 Task: Create a new event for a project milestone celebration on the 16th at 9:30 PM.
Action: Mouse moved to (78, 116)
Screenshot: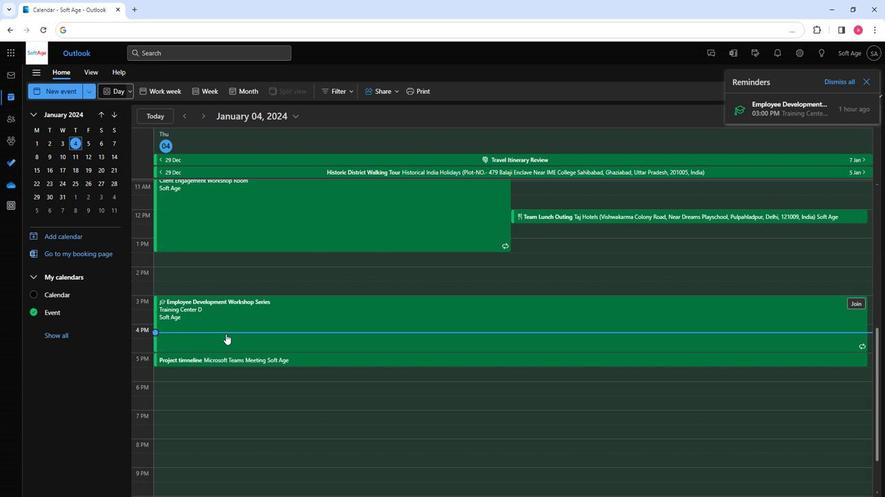 
Action: Mouse pressed left at (78, 116)
Screenshot: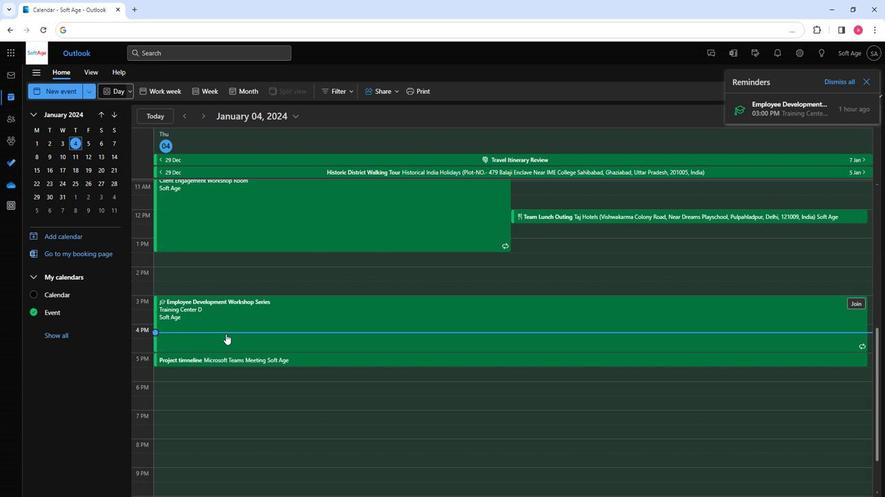 
Action: Mouse moved to (227, 171)
Screenshot: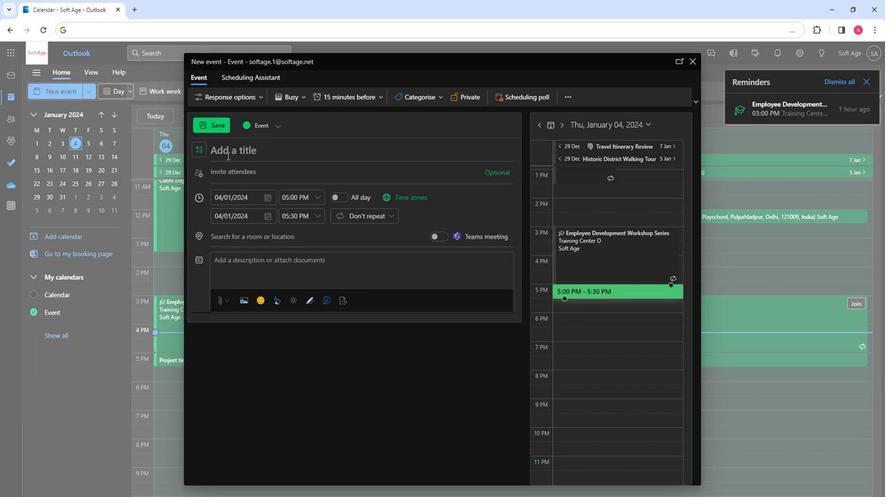 
Action: Key pressed <Key.shift><Key.shift><Key.shift><Key.shift><Key.shift><Key.shift><Key.shift><Key.shift><Key.shift><Key.shift><Key.shift><Key.shift><Key.shift><Key.shift>Project<Key.space><Key.shift>Milestone<Key.space><Key.shift>Celebration
Screenshot: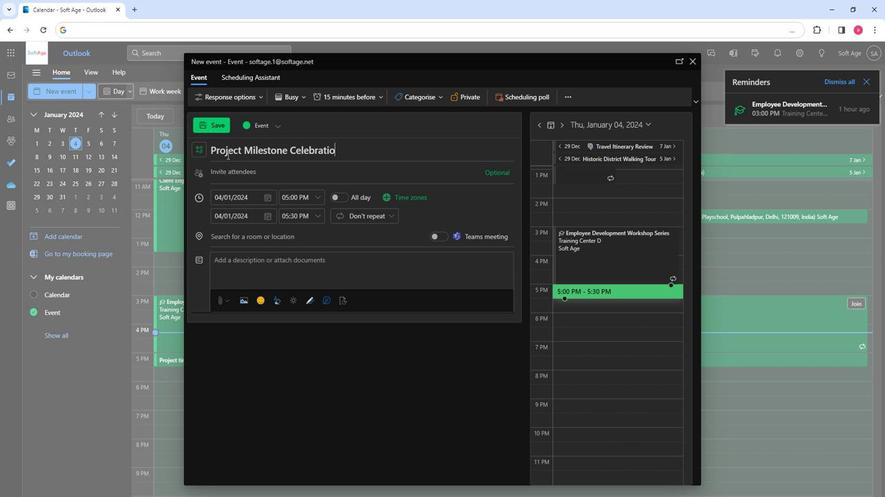 
Action: Mouse moved to (235, 187)
Screenshot: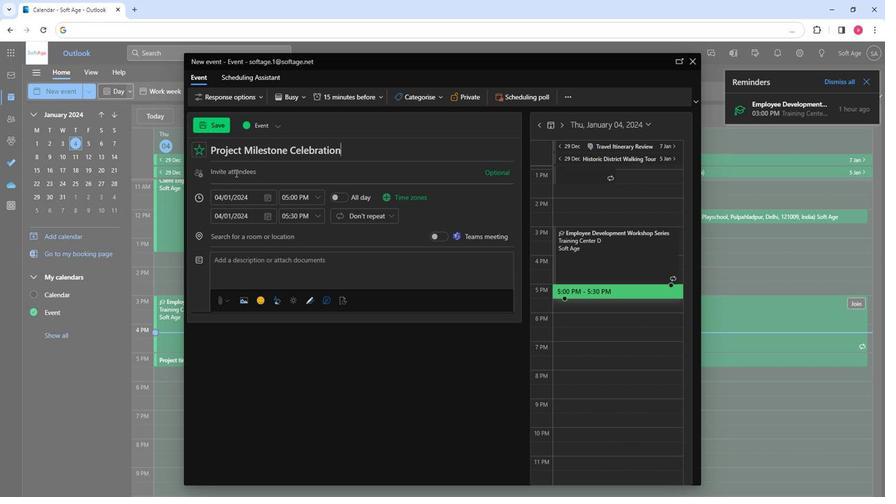 
Action: Mouse pressed left at (235, 187)
Screenshot: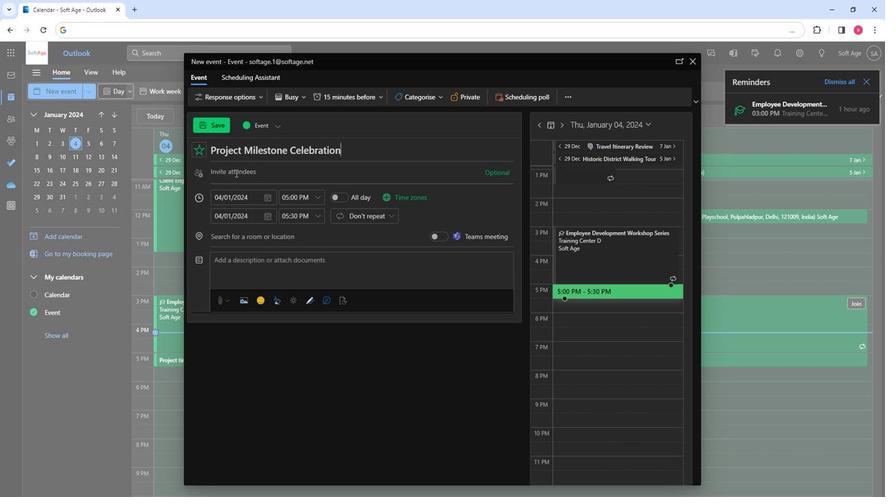 
Action: Key pressed so
Screenshot: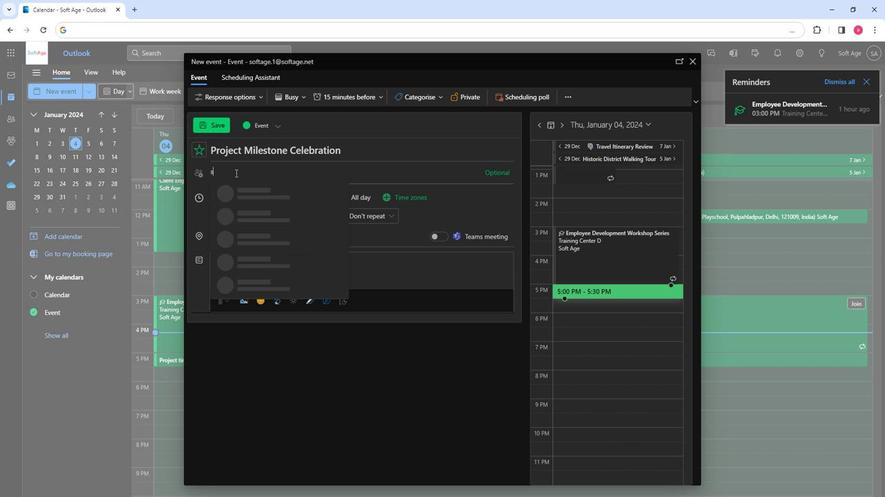 
Action: Mouse moved to (257, 231)
Screenshot: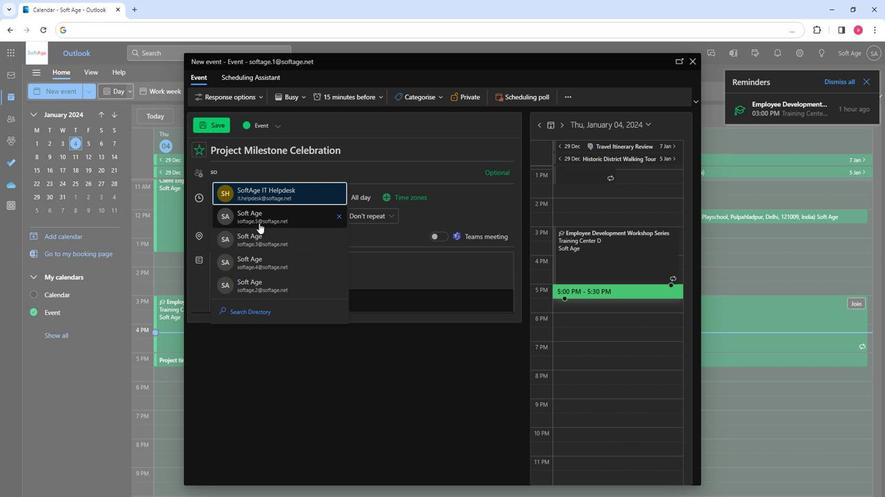 
Action: Mouse pressed left at (257, 231)
Screenshot: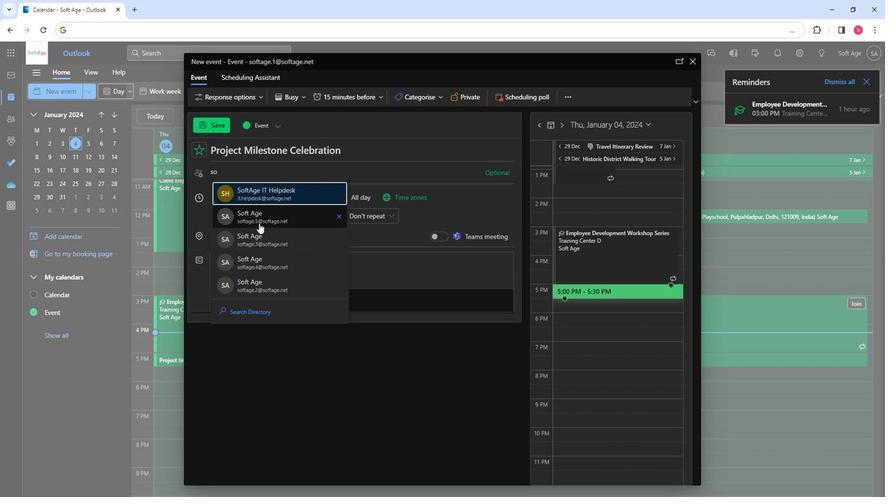 
Action: Key pressed so
Screenshot: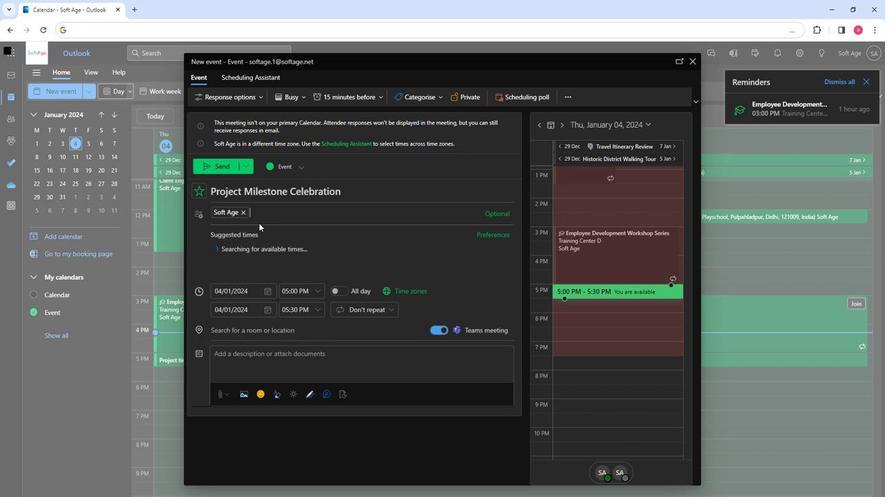 
Action: Mouse moved to (286, 281)
Screenshot: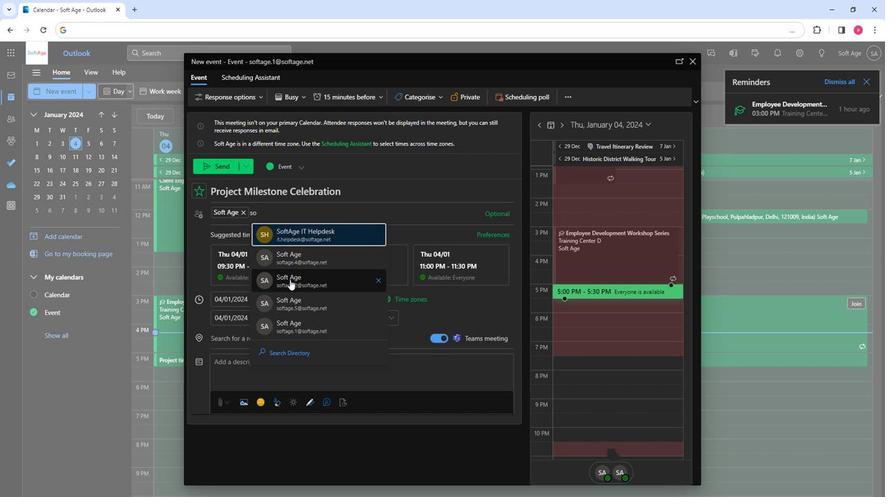 
Action: Mouse pressed left at (286, 281)
Screenshot: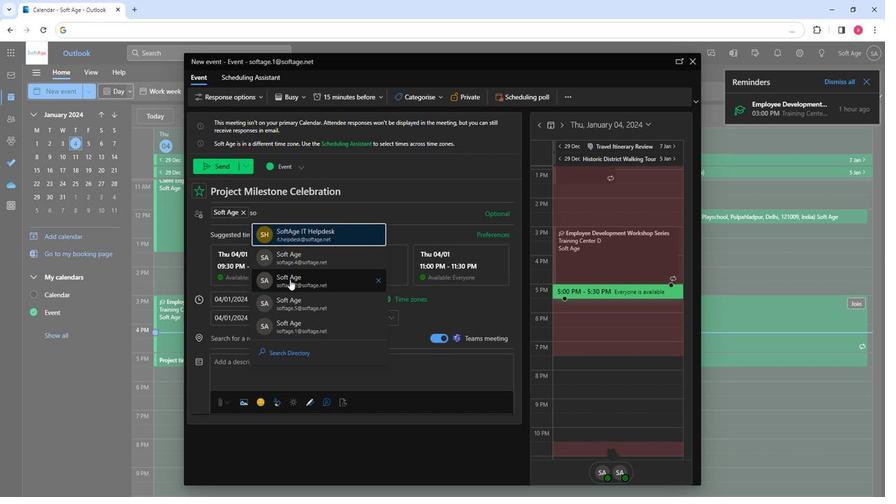 
Action: Key pressed so
Screenshot: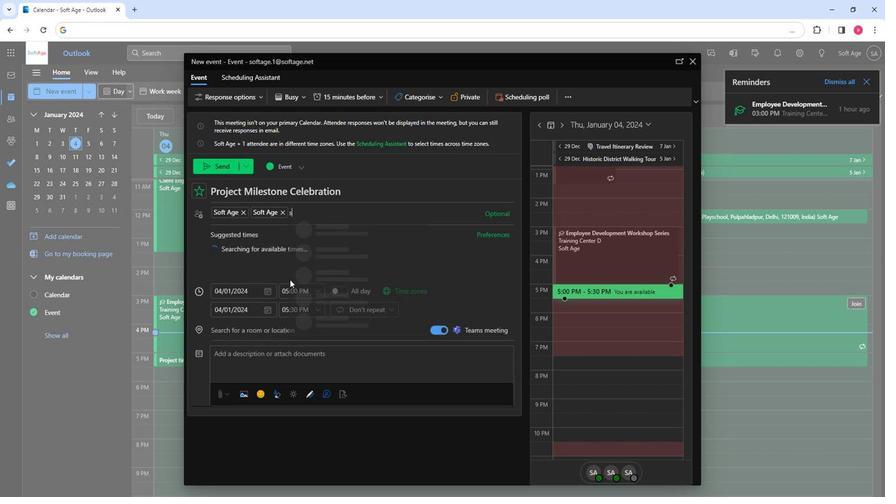 
Action: Mouse moved to (316, 302)
Screenshot: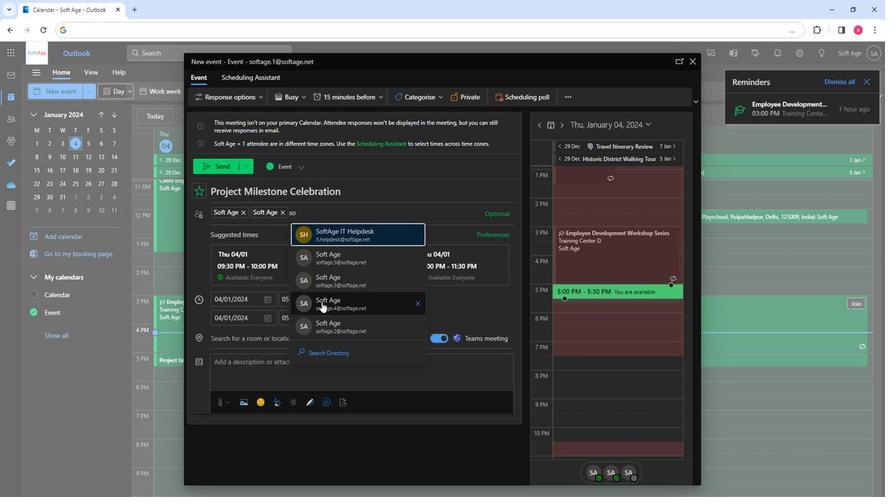 
Action: Mouse pressed left at (316, 302)
Screenshot: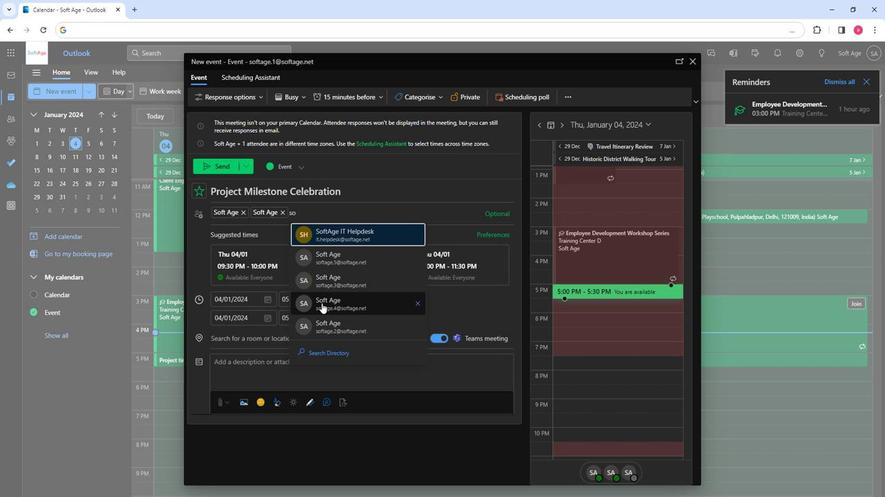 
Action: Mouse moved to (263, 295)
Screenshot: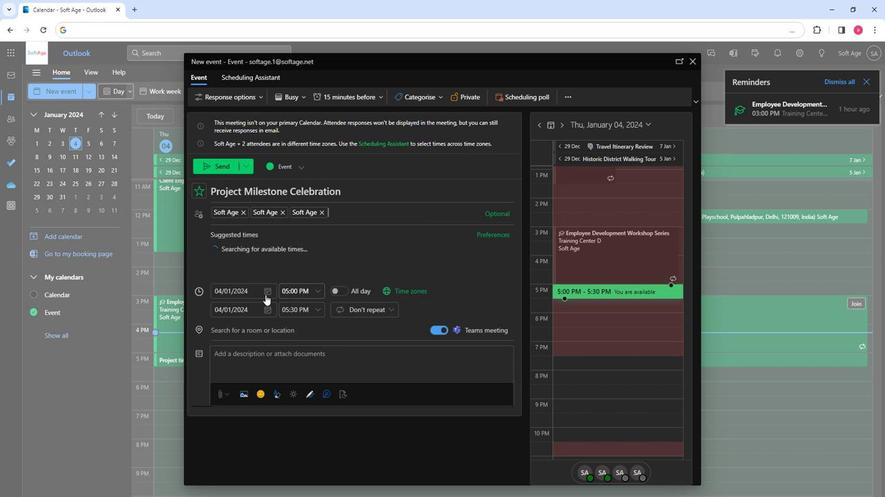 
Action: Mouse pressed left at (263, 295)
Screenshot: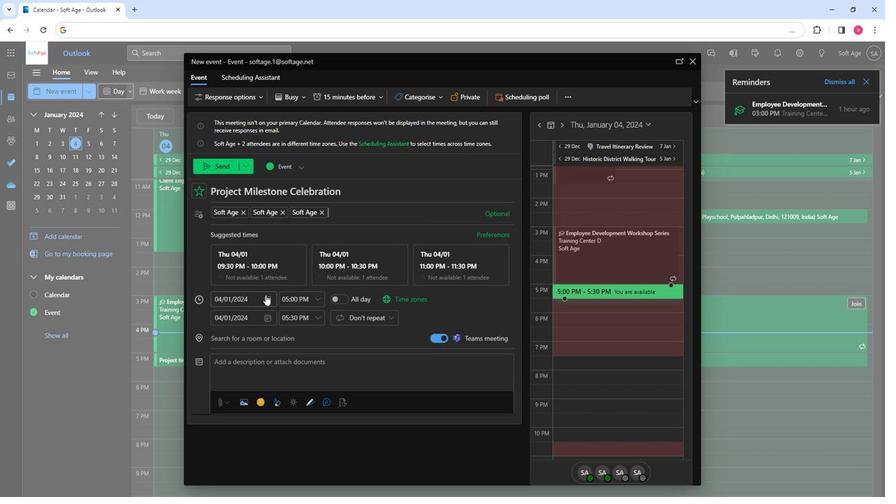 
Action: Mouse moved to (237, 364)
Screenshot: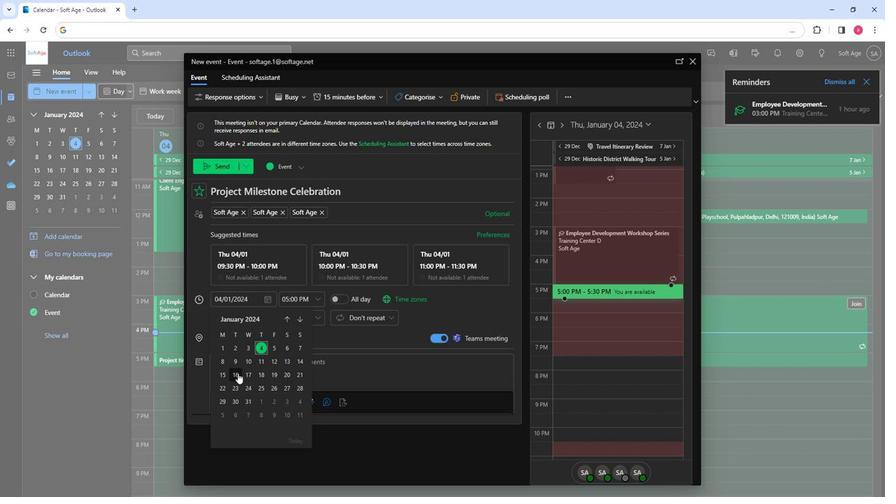 
Action: Mouse pressed left at (237, 364)
Screenshot: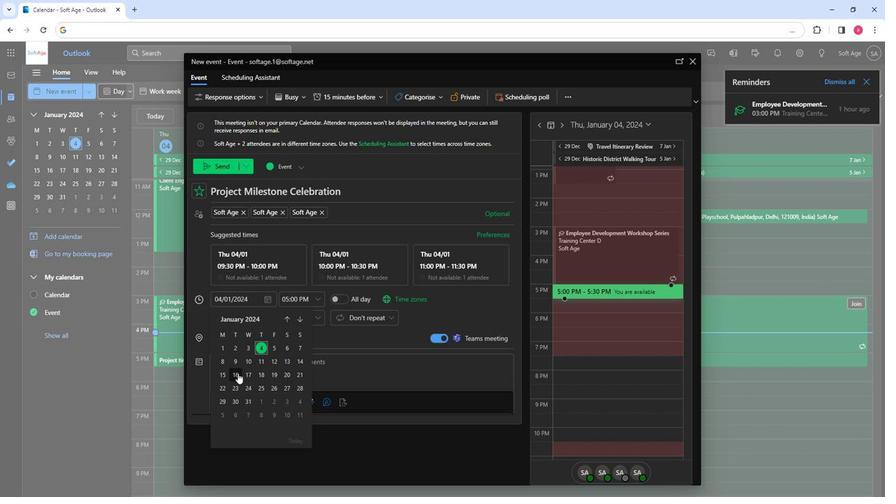 
Action: Mouse moved to (313, 300)
Screenshot: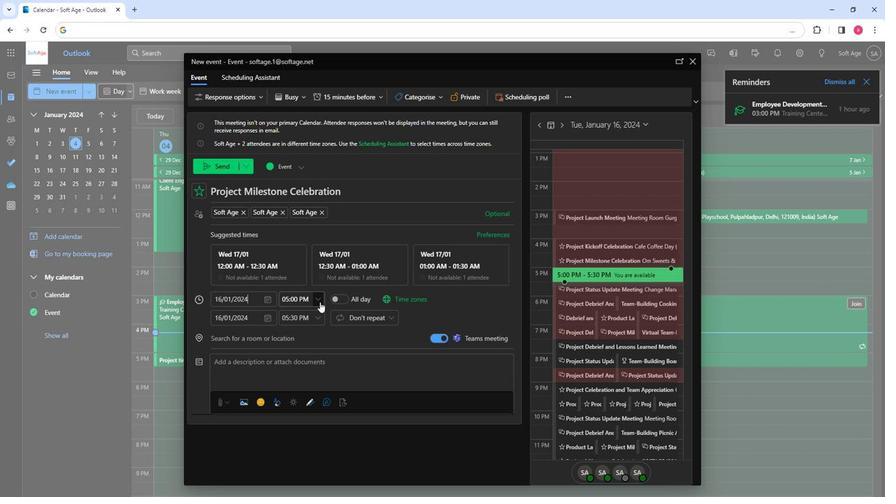 
Action: Mouse pressed left at (313, 300)
Screenshot: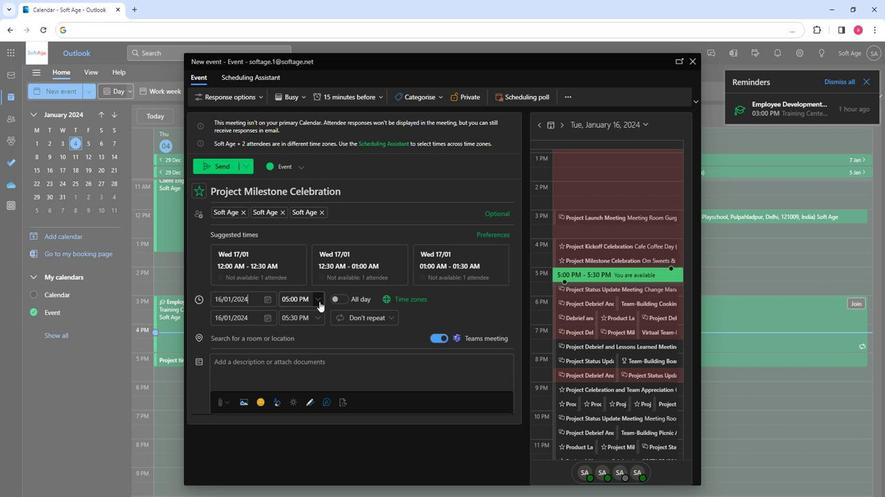 
Action: Mouse moved to (295, 344)
Screenshot: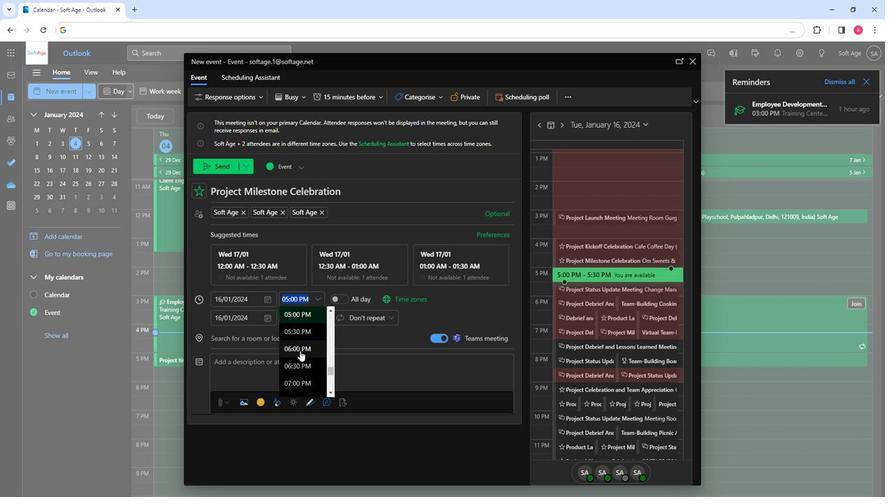 
Action: Mouse scrolled (295, 343) with delta (0, 0)
Screenshot: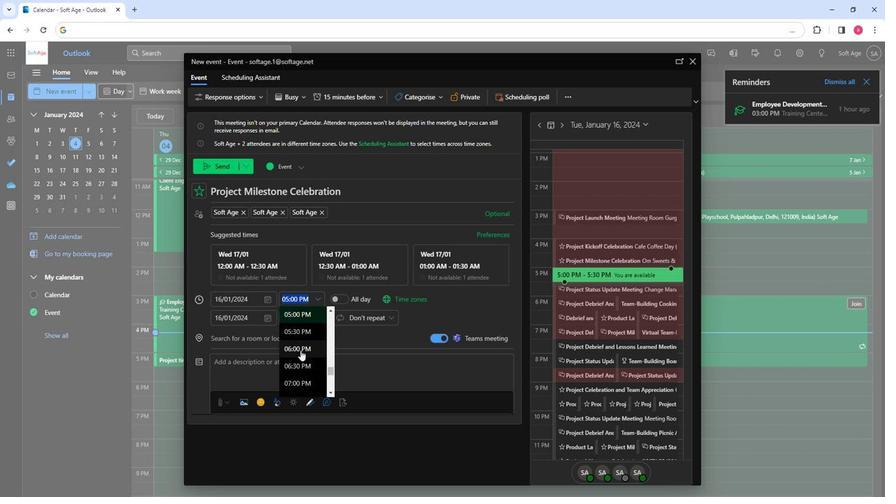 
Action: Mouse scrolled (295, 343) with delta (0, 0)
Screenshot: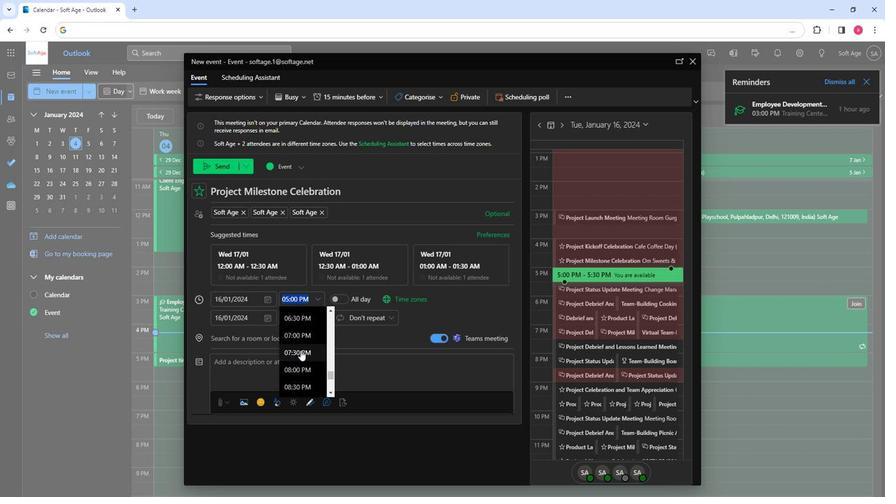 
Action: Mouse moved to (293, 362)
Screenshot: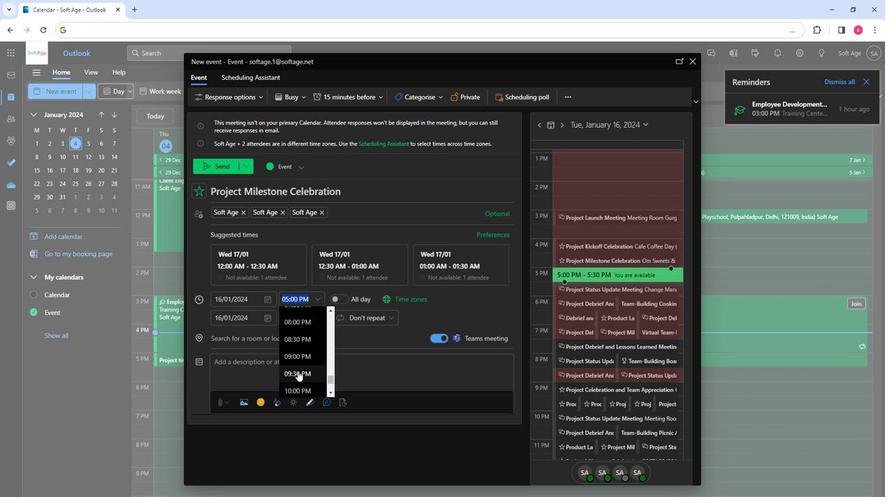 
Action: Mouse pressed left at (293, 362)
Screenshot: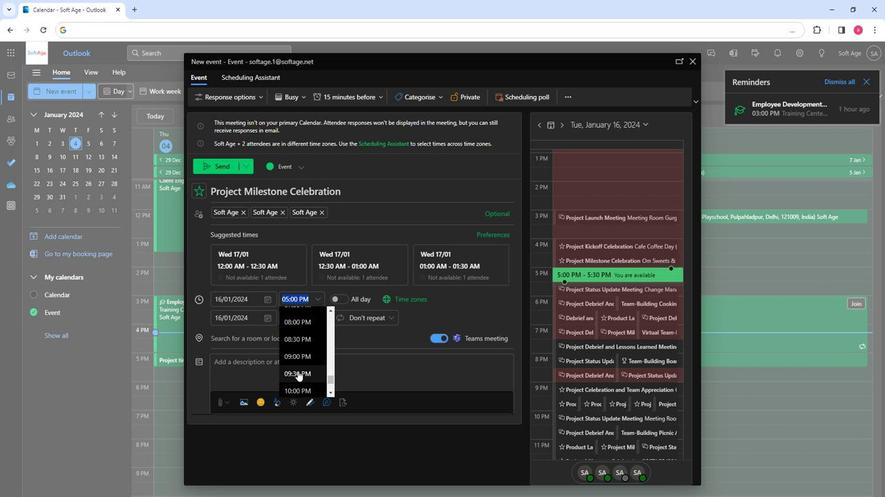 
Action: Mouse moved to (252, 334)
Screenshot: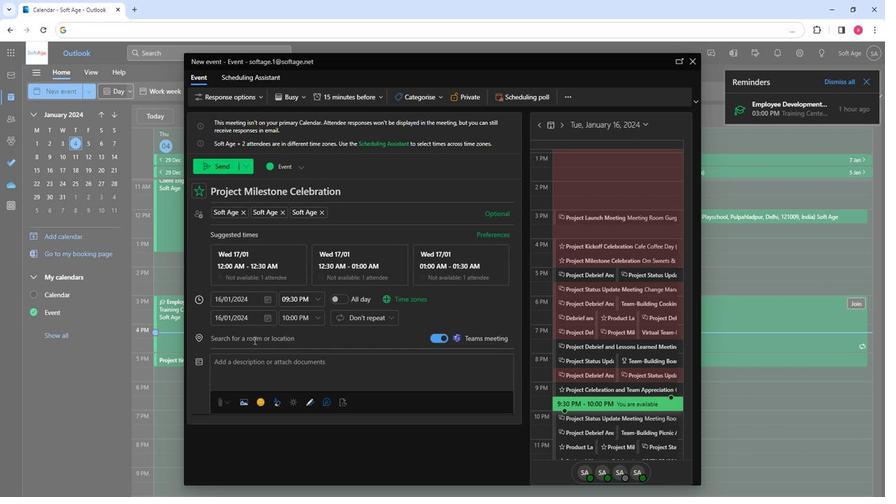 
Action: Mouse pressed left at (252, 334)
Screenshot: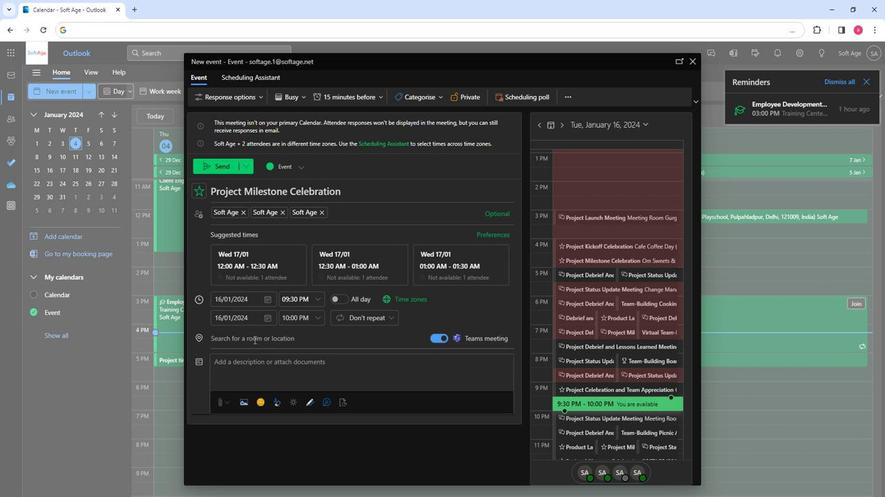 
Action: Mouse moved to (264, 294)
Screenshot: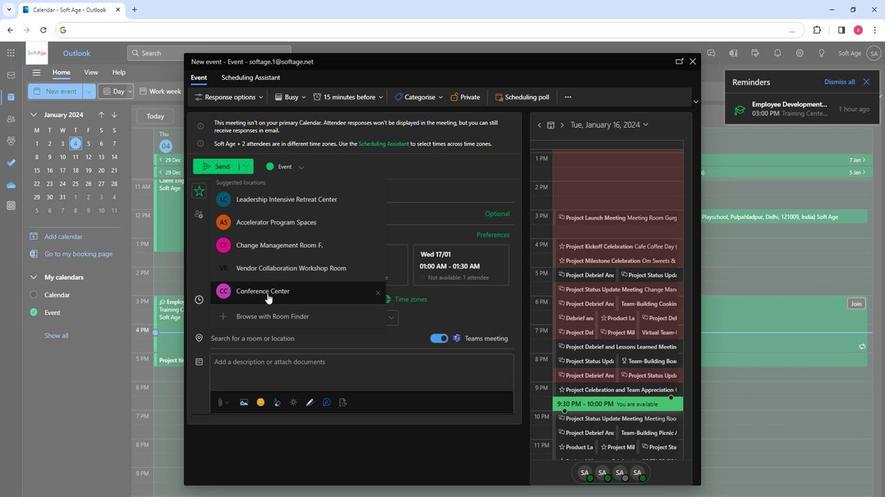 
Action: Mouse pressed left at (264, 294)
Screenshot: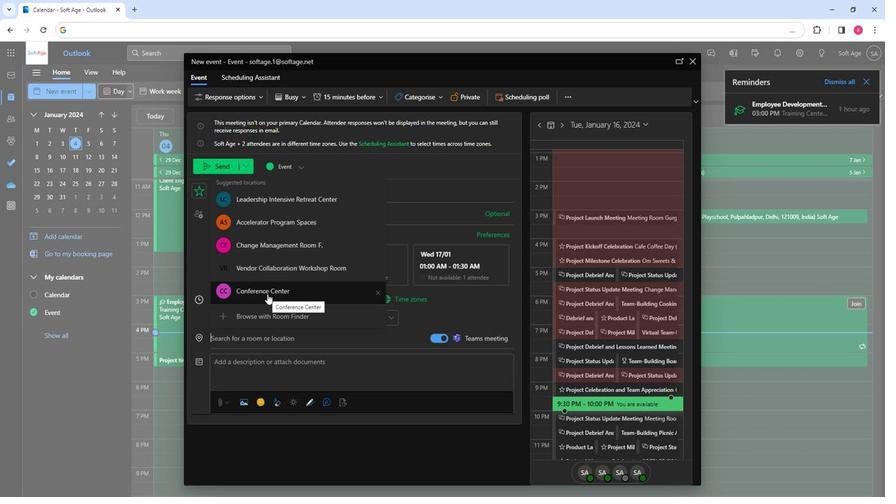 
Action: Mouse moved to (248, 363)
Screenshot: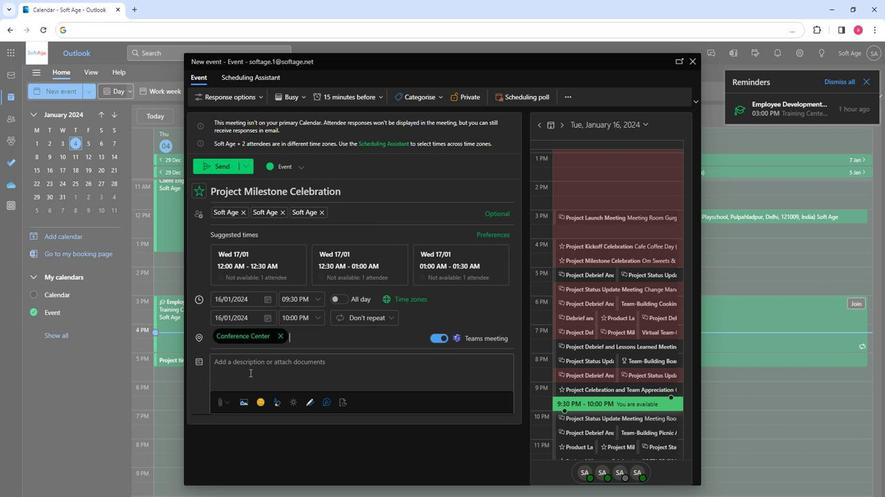 
Action: Mouse pressed left at (248, 363)
Screenshot: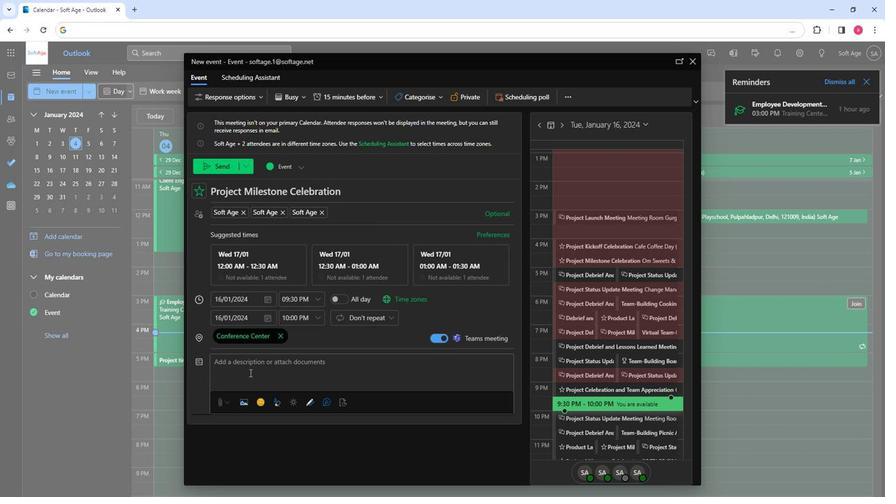 
Action: Mouse moved to (247, 365)
Screenshot: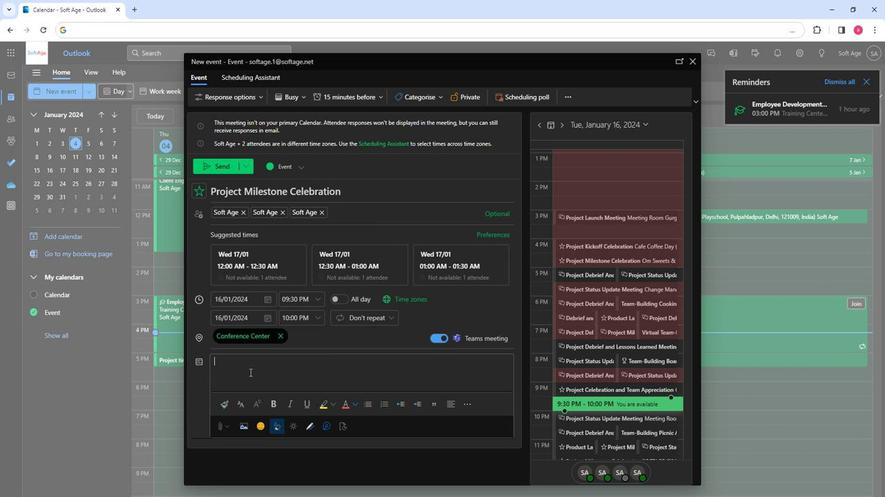 
Action: Key pressed <Key.shift>Celebrate<Key.space>project<Key.space>milestones<Key.space>with<Key.space>flair<Key.shift>!<Key.space><Key.shift>Host<Key.space>a<Key.space>milestone<Key.space>celebration<Key.space>to<Key.space>recognize<Key.space>achievements,<Key.space>acknowledge<Key.space>team<Key.space>efforts,<Key.space>and<Key.space>build<Key.space>enthusiasm<Key.space>for<Key.space>the<Key.space>journey<Key.space>ahead.<Key.space><Key.shift>Cheers<Key.space>to<Key.space>the<Key.space>accomplishments<Key.space>and<Key.space>future<Key.space>triumphs<Key.shift>
Screenshot: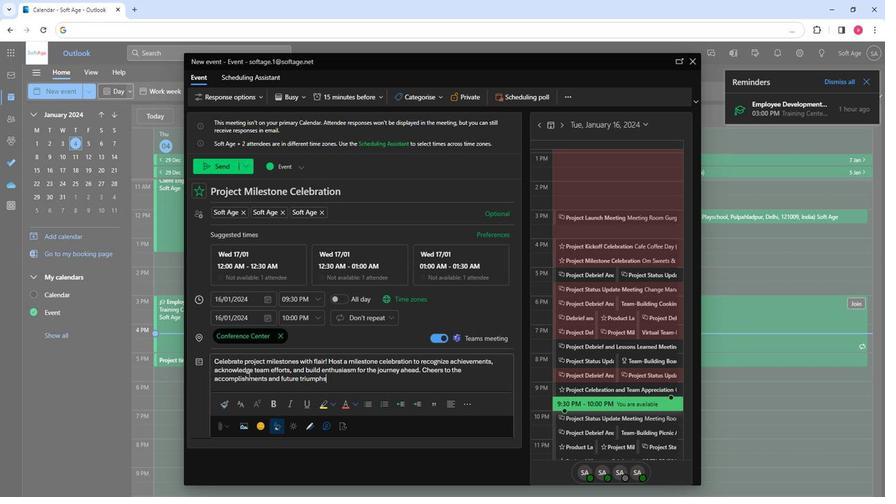 
Action: Mouse moved to (232, 362)
Screenshot: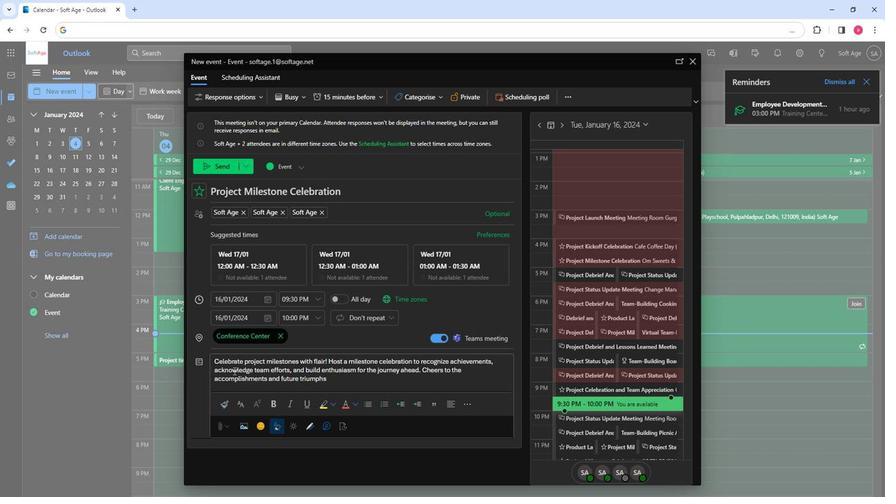 
Action: Key pressed !
Screenshot: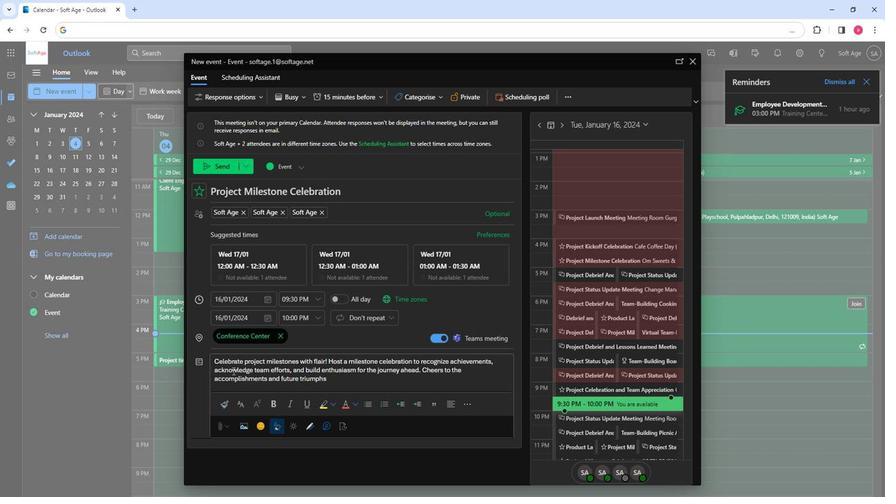 
Action: Mouse moved to (286, 363)
Screenshot: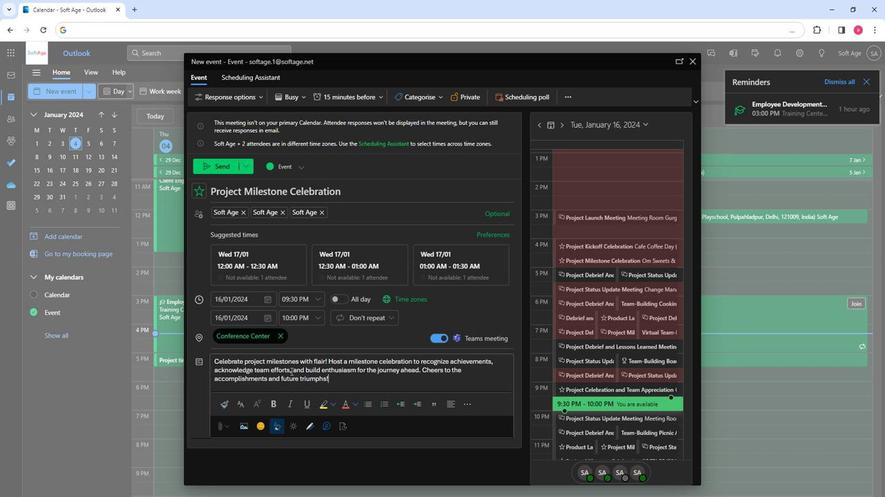 
Action: Mouse pressed left at (286, 363)
Screenshot: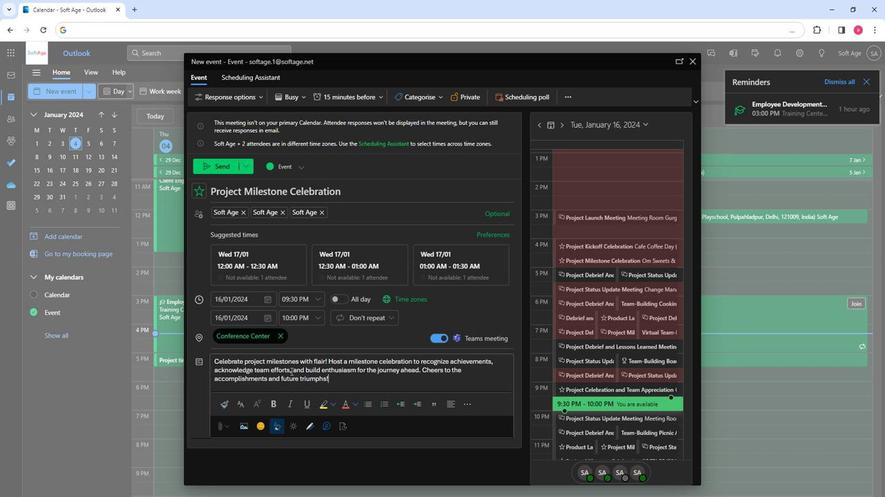 
Action: Mouse pressed left at (286, 363)
Screenshot: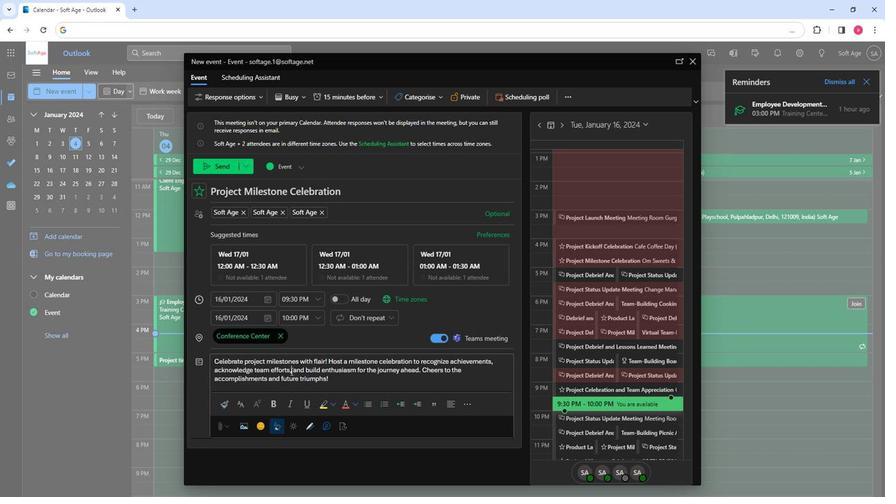 
Action: Mouse pressed left at (286, 363)
Screenshot: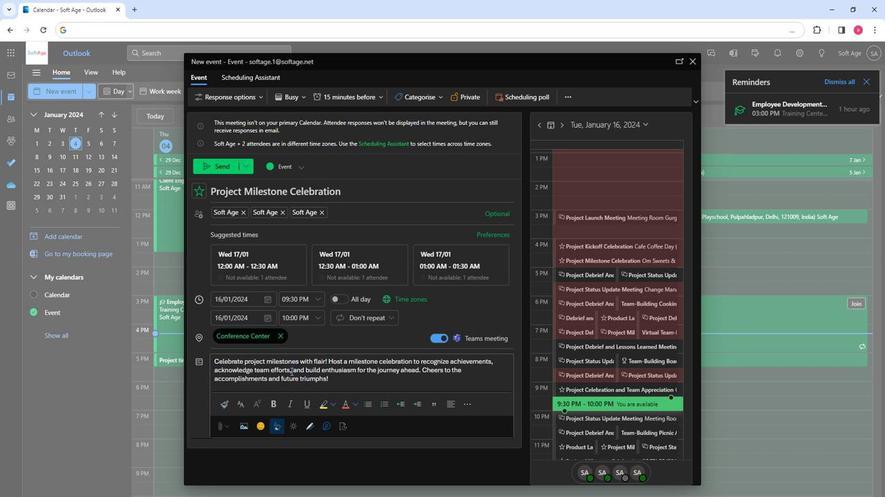 
Action: Mouse pressed left at (286, 363)
Screenshot: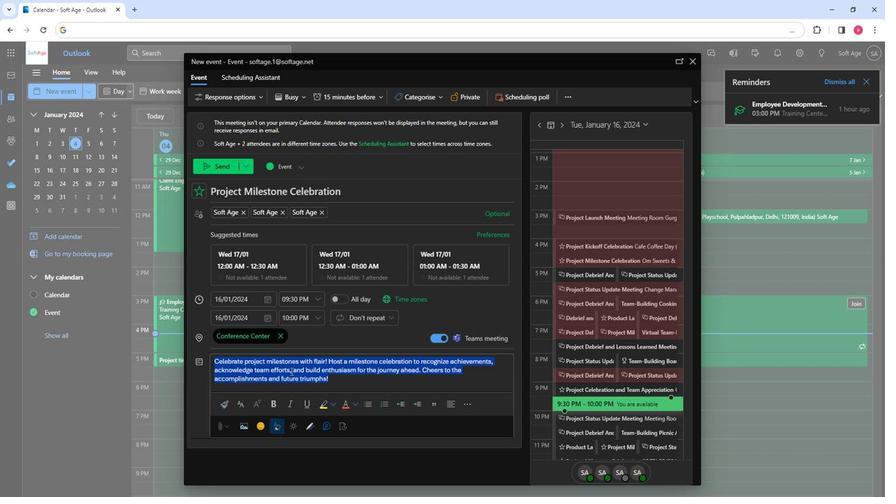 
Action: Mouse moved to (240, 391)
Screenshot: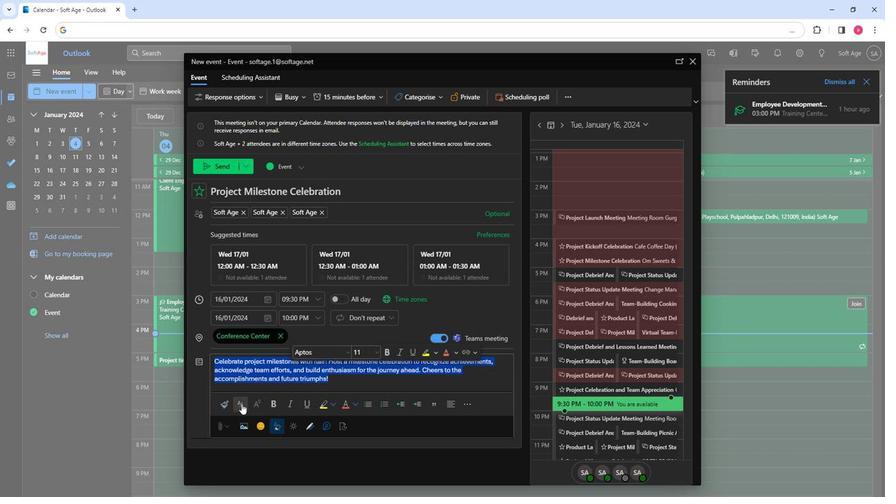 
Action: Mouse pressed left at (240, 391)
Screenshot: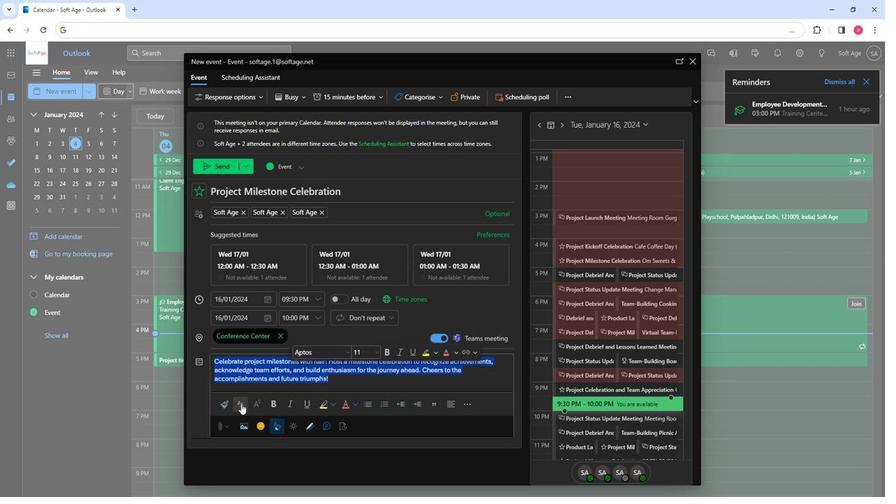 
Action: Mouse moved to (282, 291)
Screenshot: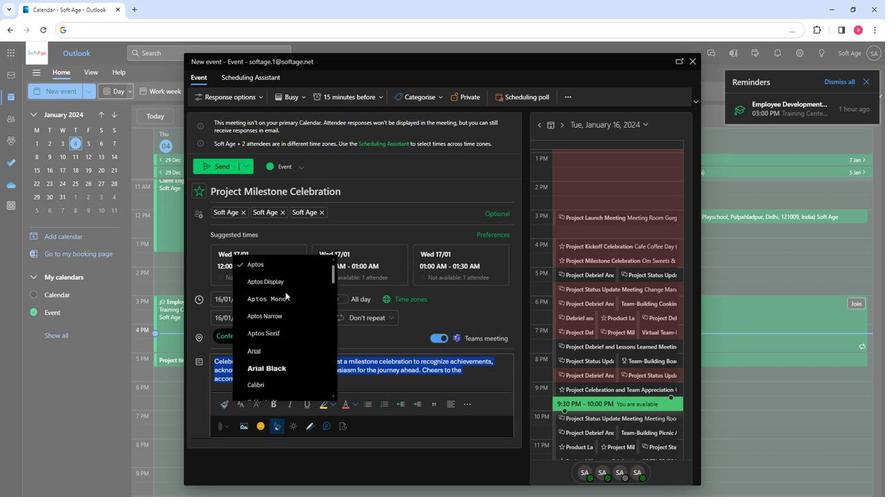 
Action: Mouse scrolled (282, 291) with delta (0, 0)
Screenshot: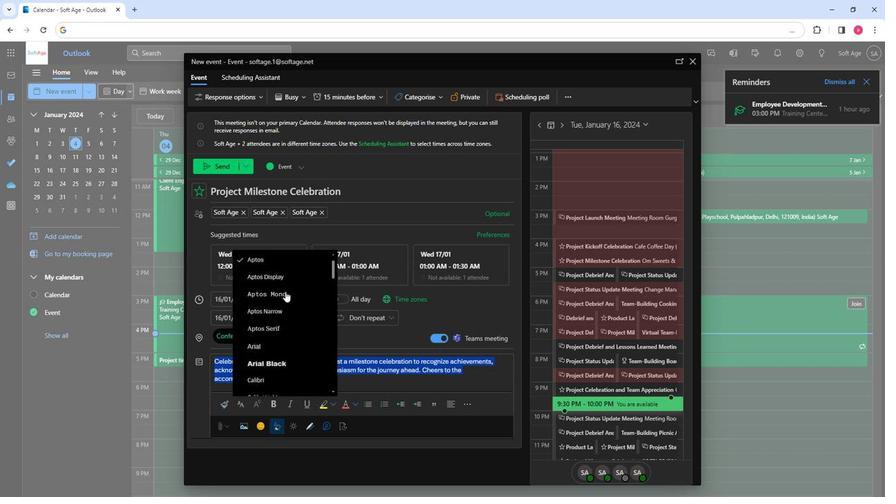 
Action: Mouse scrolled (282, 291) with delta (0, 0)
Screenshot: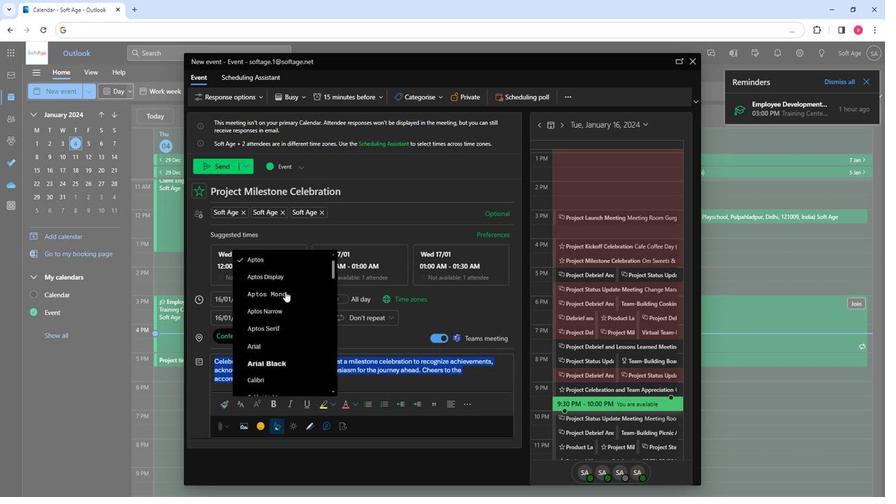 
Action: Mouse scrolled (282, 291) with delta (0, 0)
Screenshot: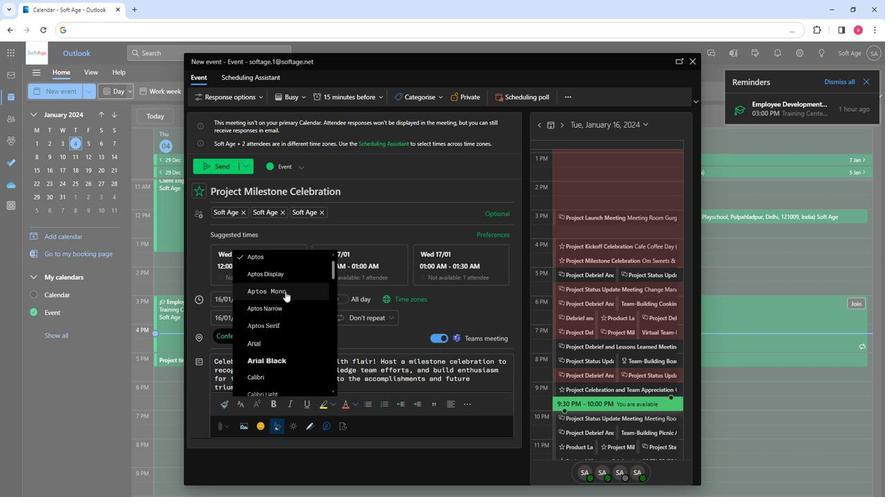 
Action: Mouse moved to (267, 320)
Screenshot: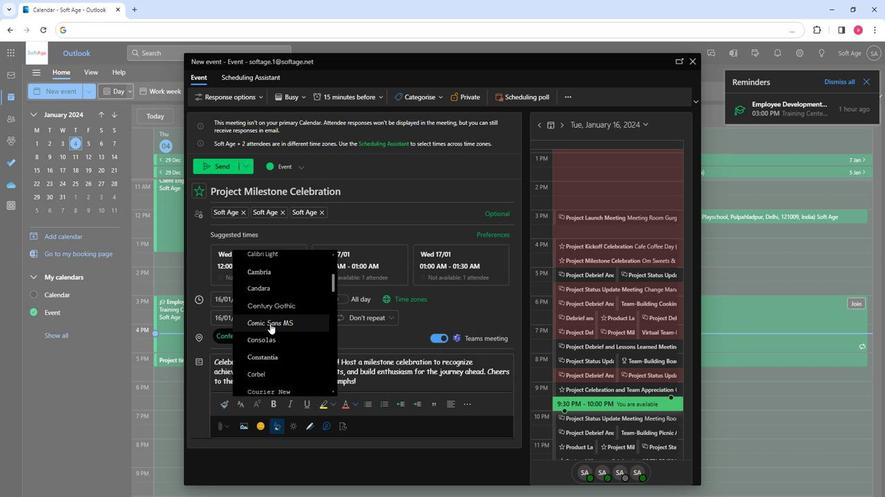 
Action: Mouse pressed left at (267, 320)
Screenshot: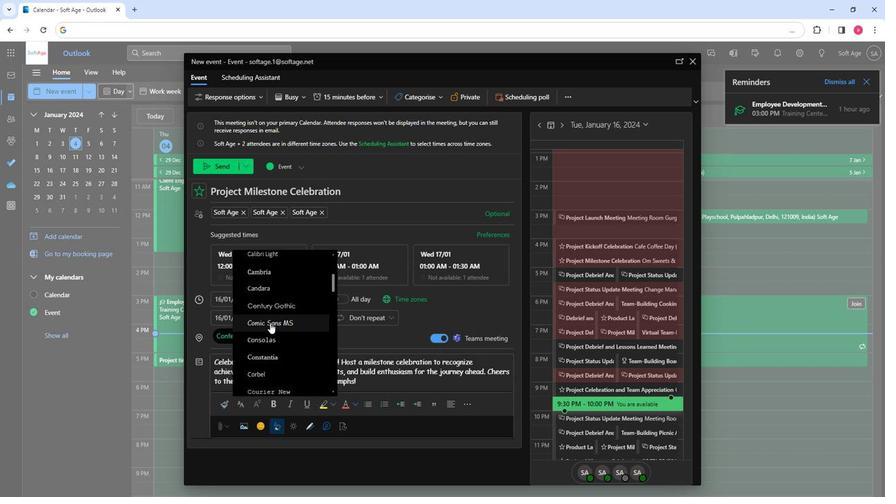 
Action: Mouse moved to (406, 393)
Screenshot: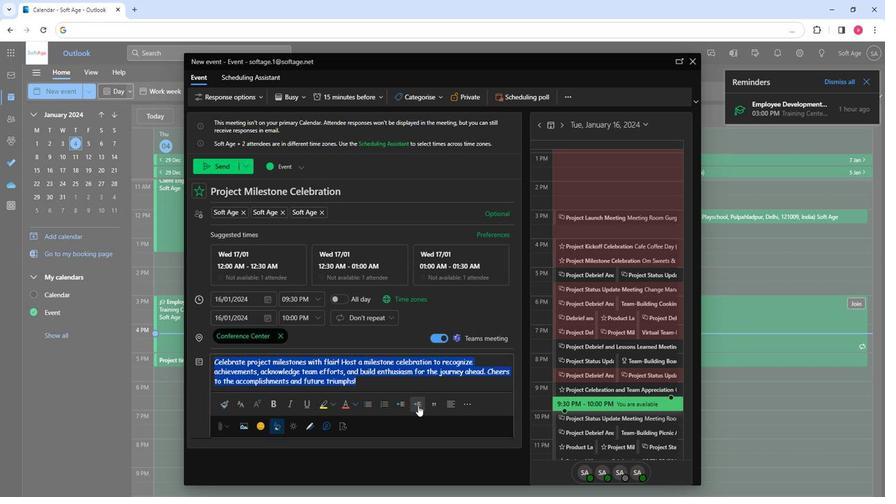 
Action: Mouse pressed left at (406, 393)
Screenshot: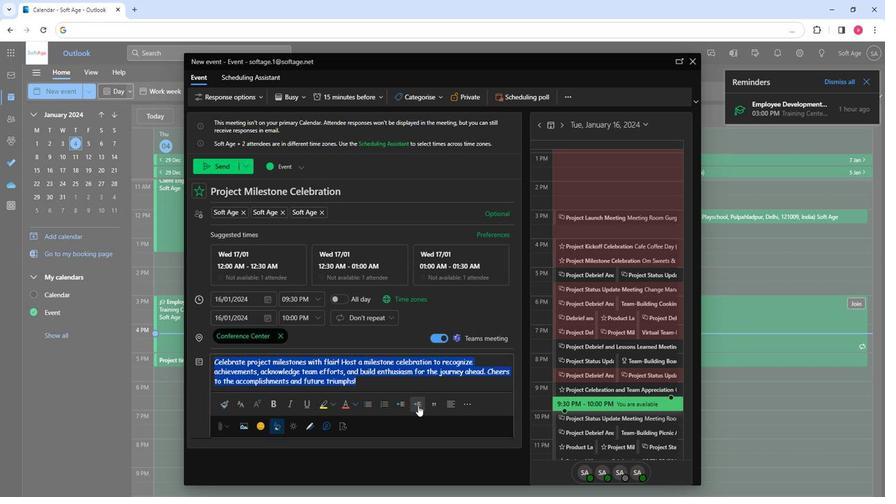 
Action: Mouse moved to (347, 392)
Screenshot: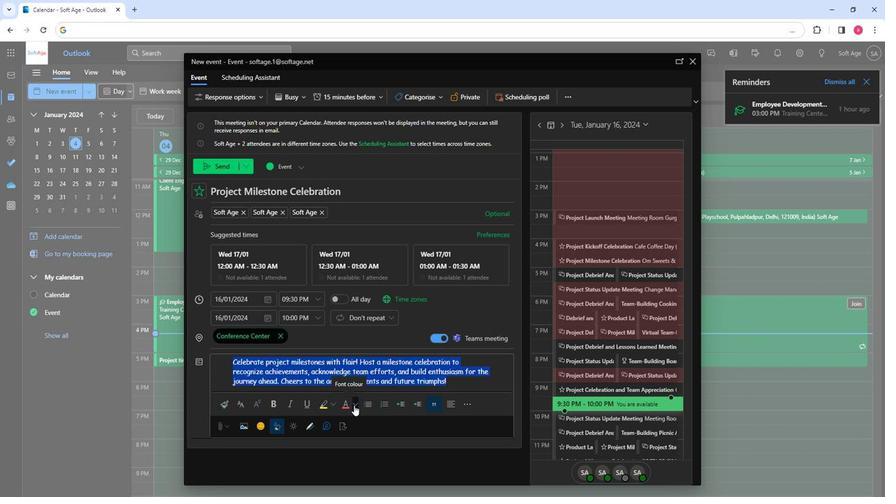 
Action: Mouse pressed left at (347, 392)
Screenshot: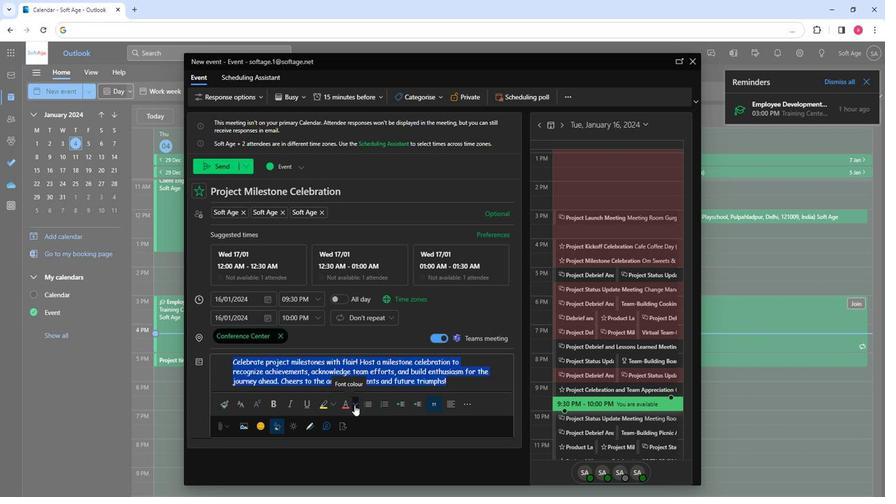 
Action: Mouse moved to (381, 346)
Screenshot: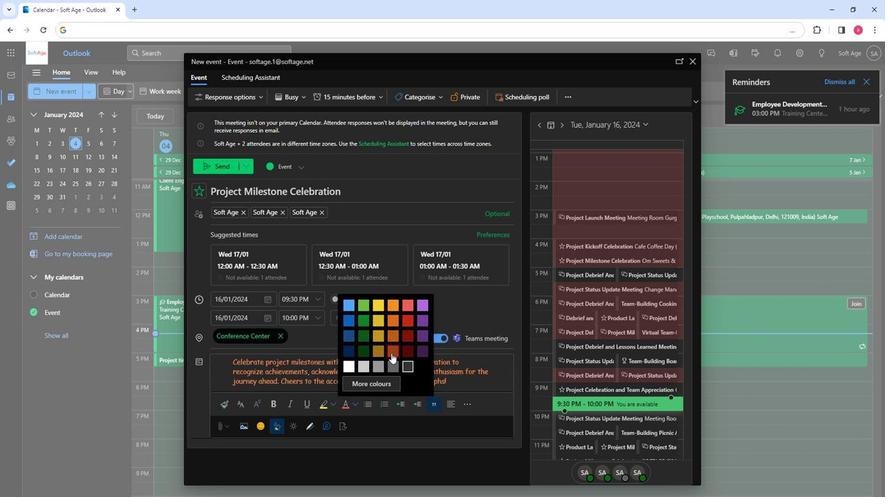 
Action: Mouse pressed left at (381, 346)
Screenshot: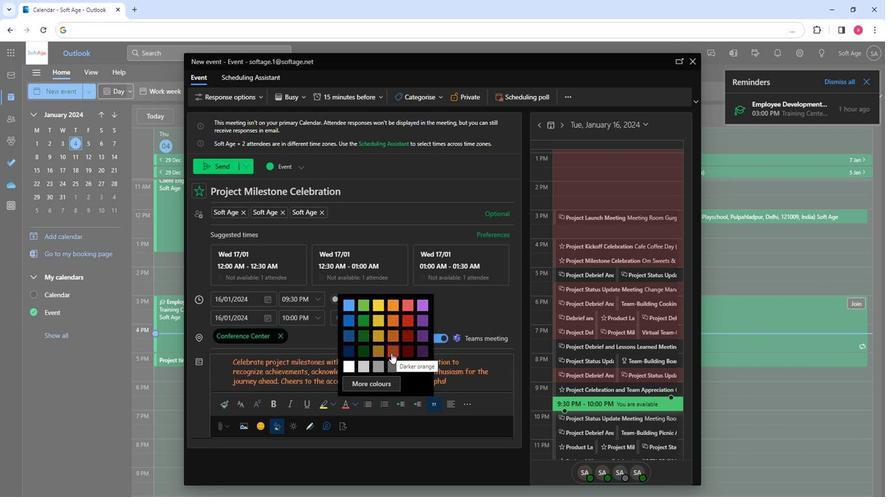 
Action: Mouse moved to (441, 374)
Screenshot: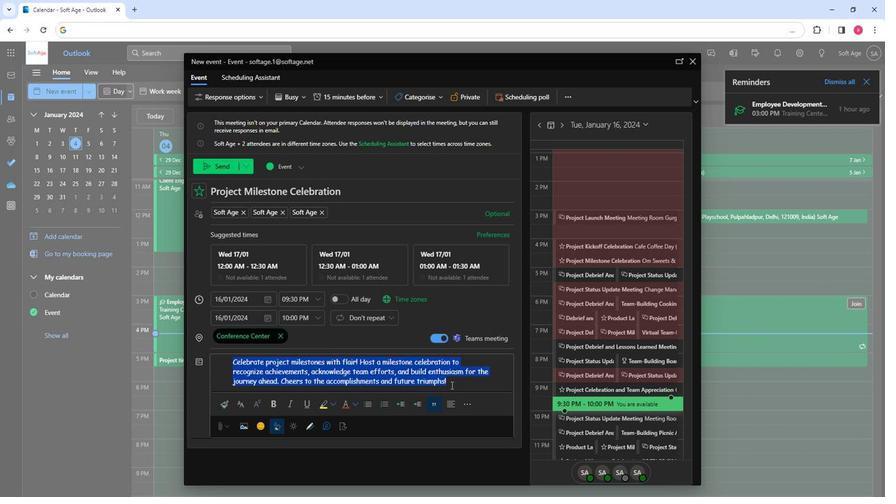 
Action: Mouse pressed left at (441, 374)
Screenshot: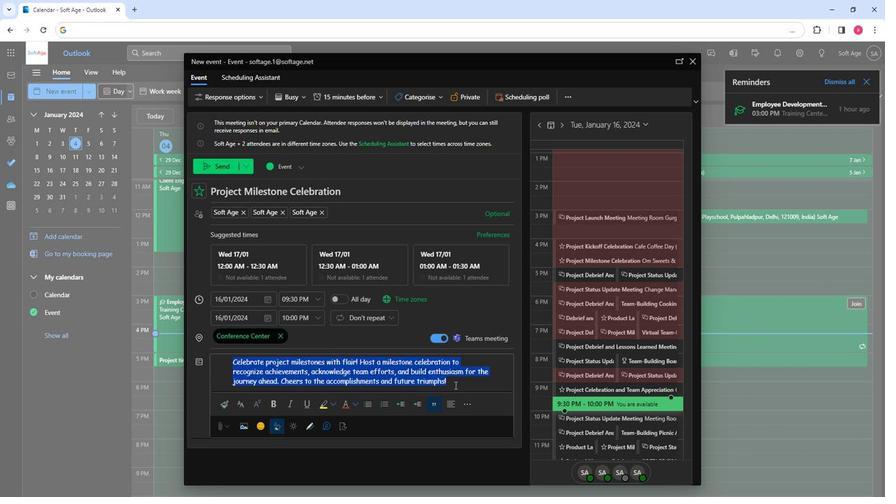 
Action: Mouse moved to (221, 185)
Screenshot: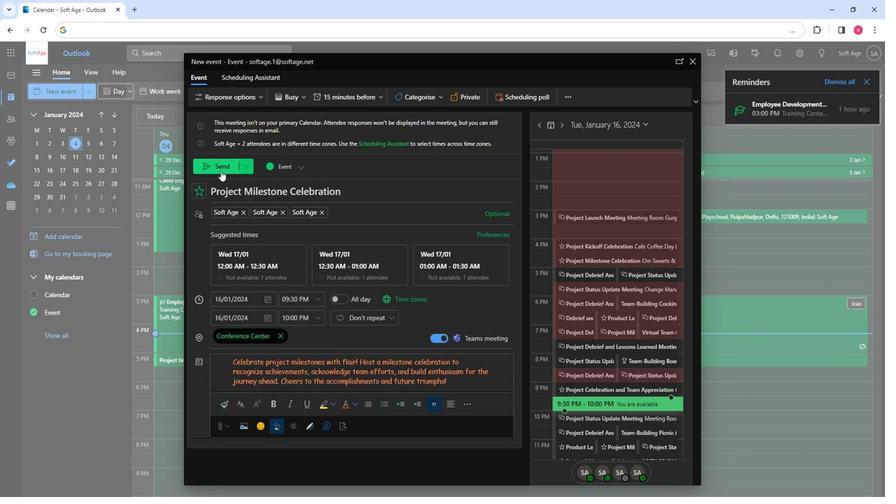 
Action: Mouse pressed left at (221, 185)
Screenshot: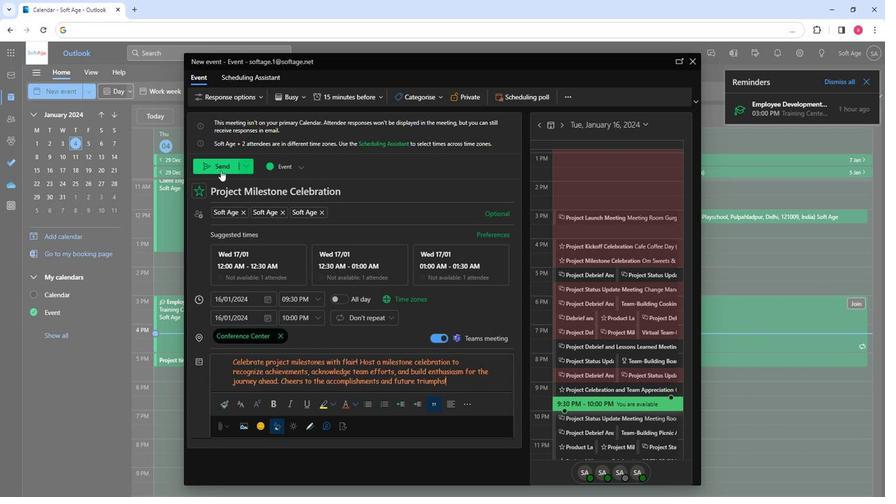 
Action: Mouse moved to (372, 354)
Screenshot: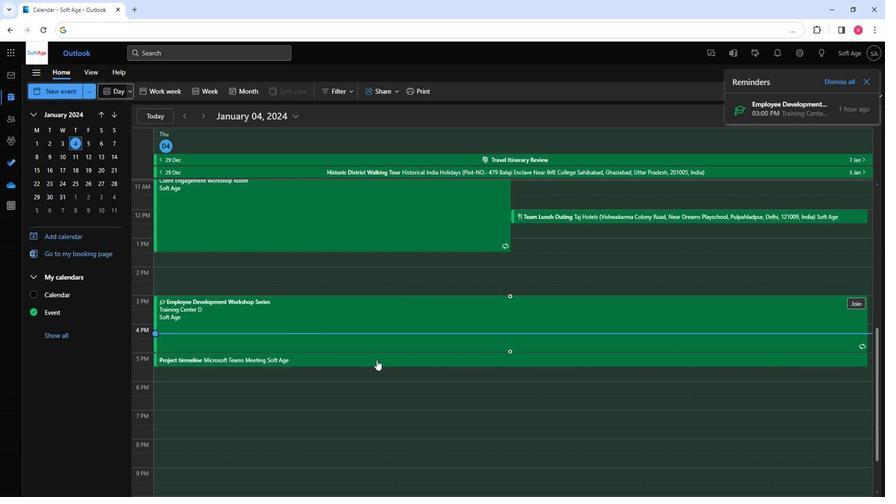 
